 Task: Set the Pnone to "(555) 555-1234" under new customer in creating a New Invoice.
Action: Mouse moved to (185, 23)
Screenshot: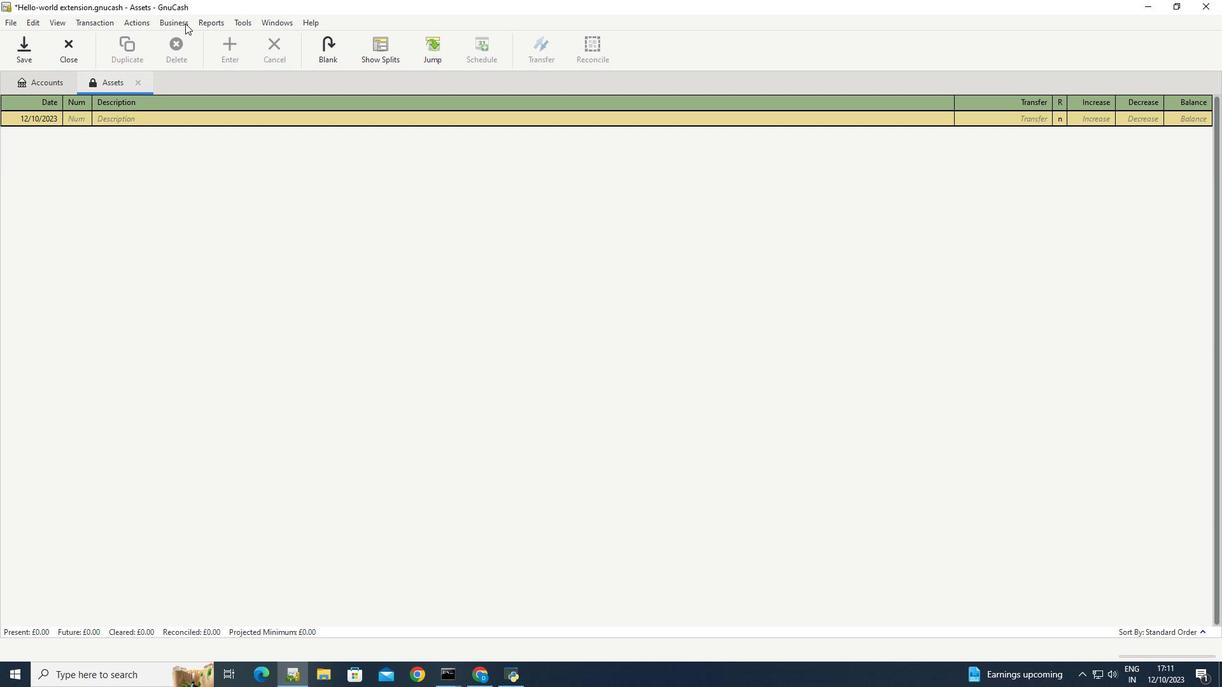 
Action: Mouse pressed left at (185, 23)
Screenshot: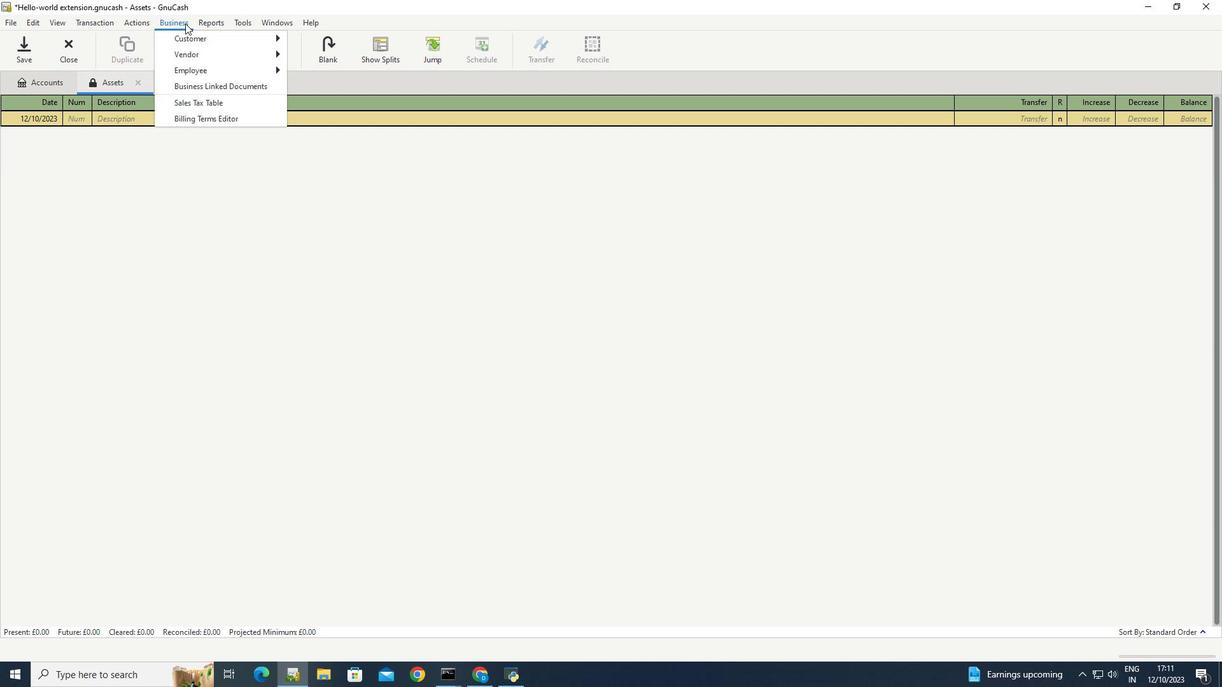 
Action: Mouse moved to (329, 82)
Screenshot: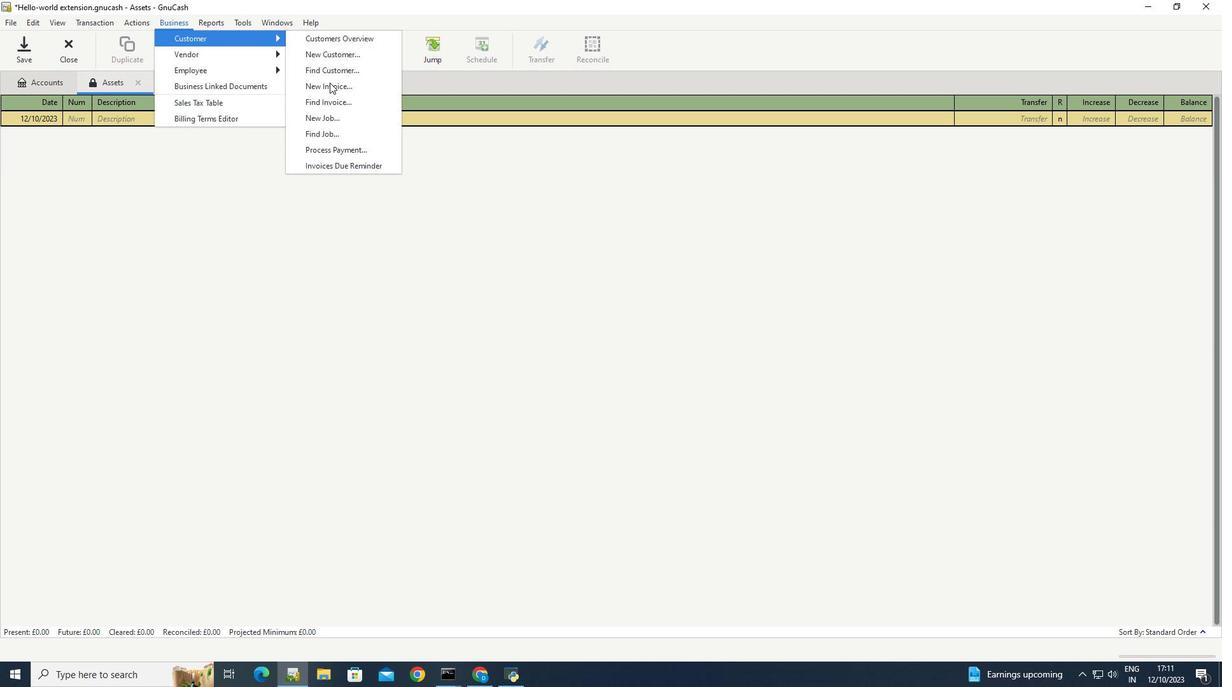 
Action: Mouse pressed left at (329, 82)
Screenshot: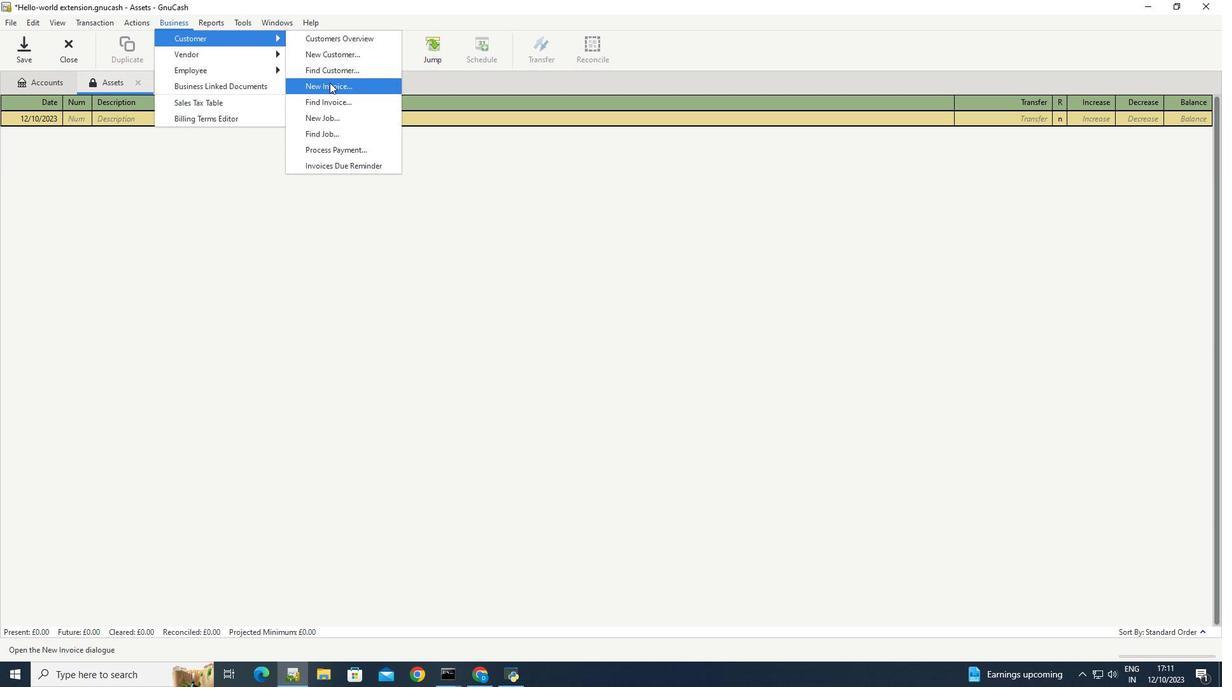 
Action: Mouse moved to (679, 335)
Screenshot: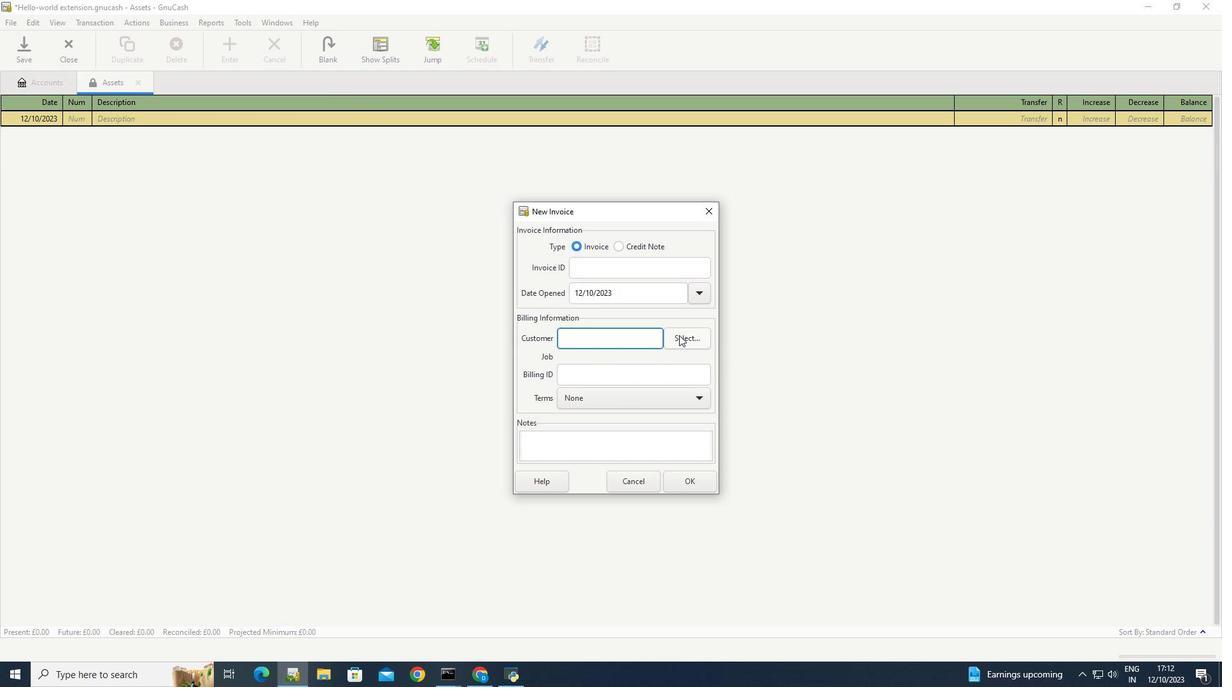 
Action: Mouse pressed left at (679, 335)
Screenshot: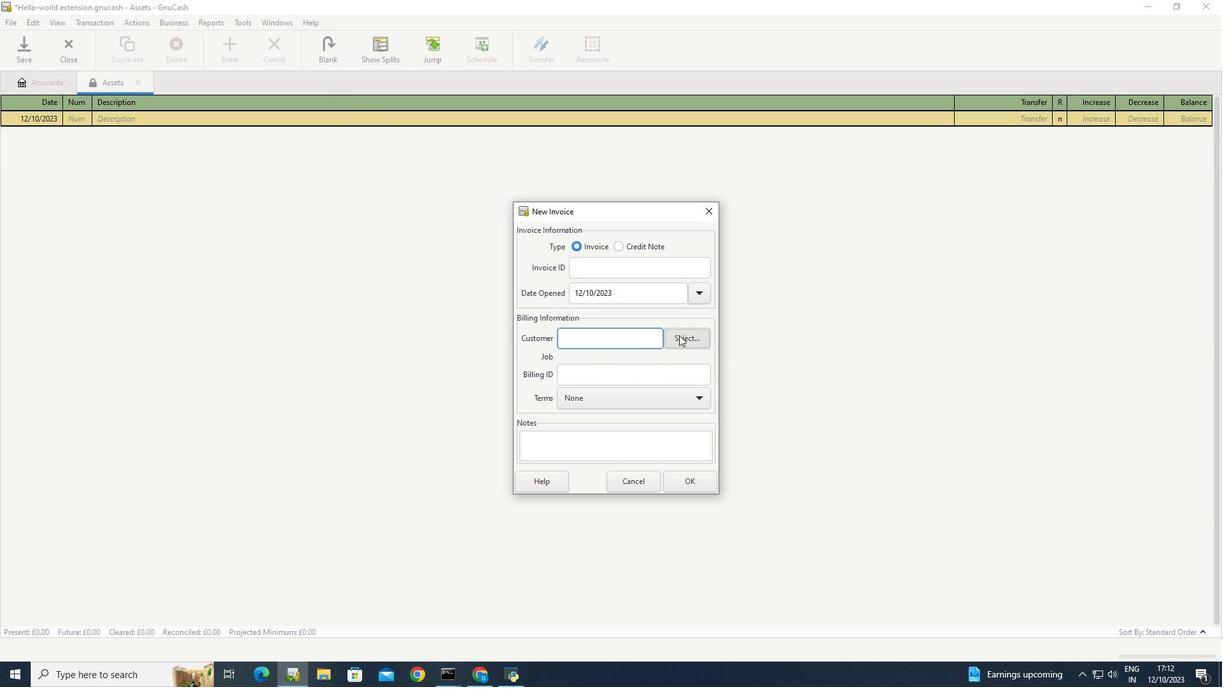 
Action: Mouse moved to (644, 438)
Screenshot: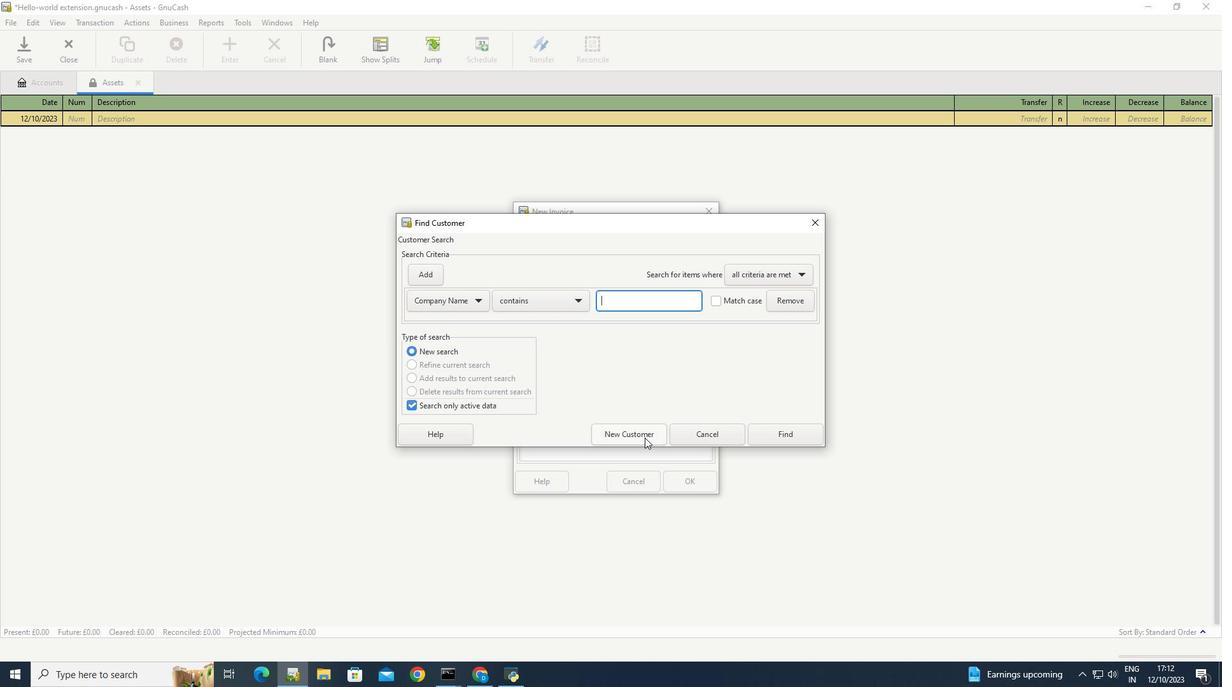 
Action: Mouse pressed left at (644, 438)
Screenshot: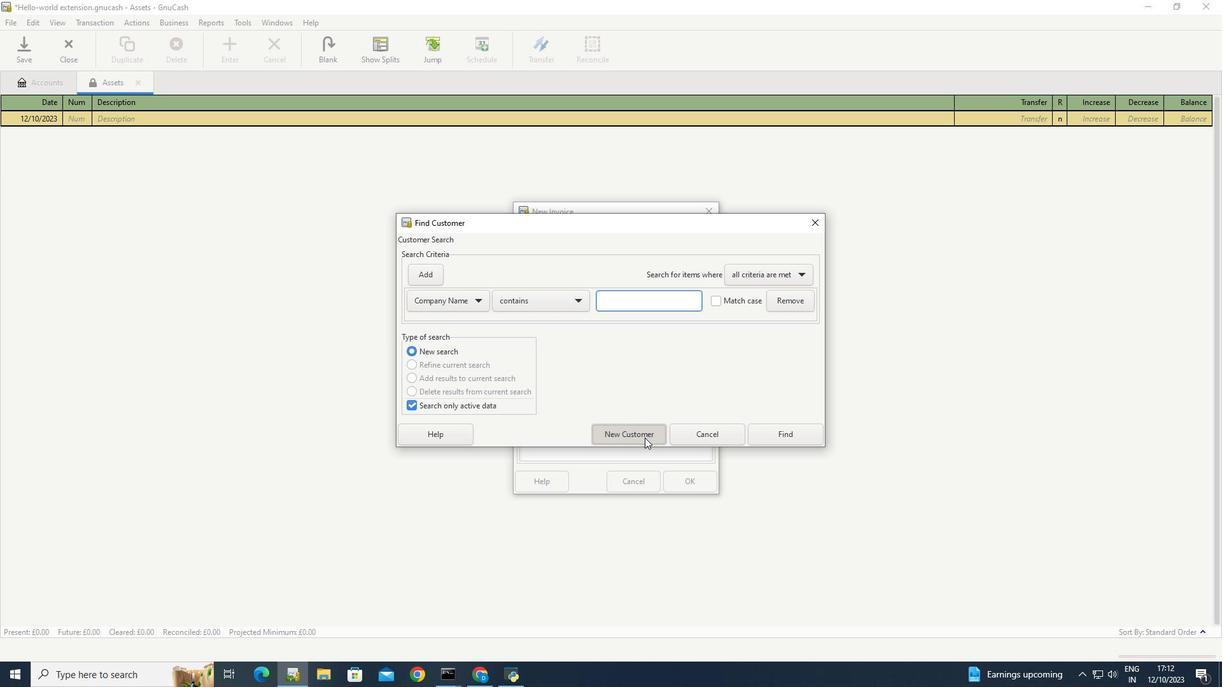 
Action: Mouse moved to (676, 190)
Screenshot: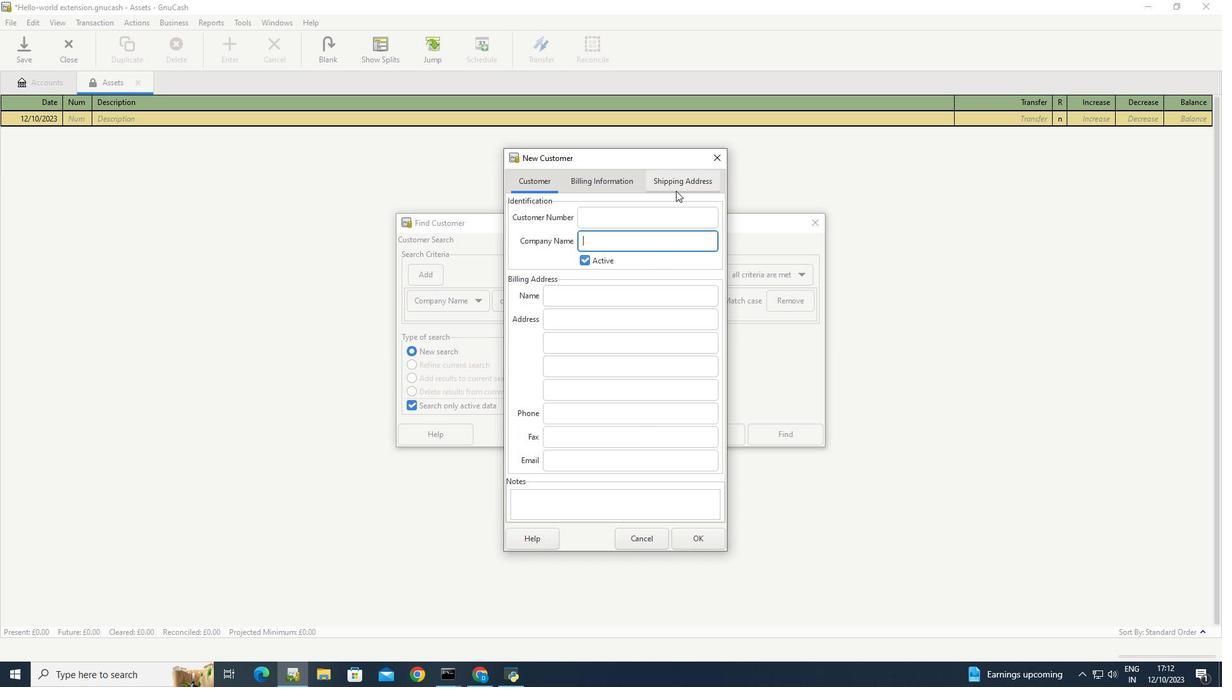 
Action: Mouse pressed left at (676, 190)
Screenshot: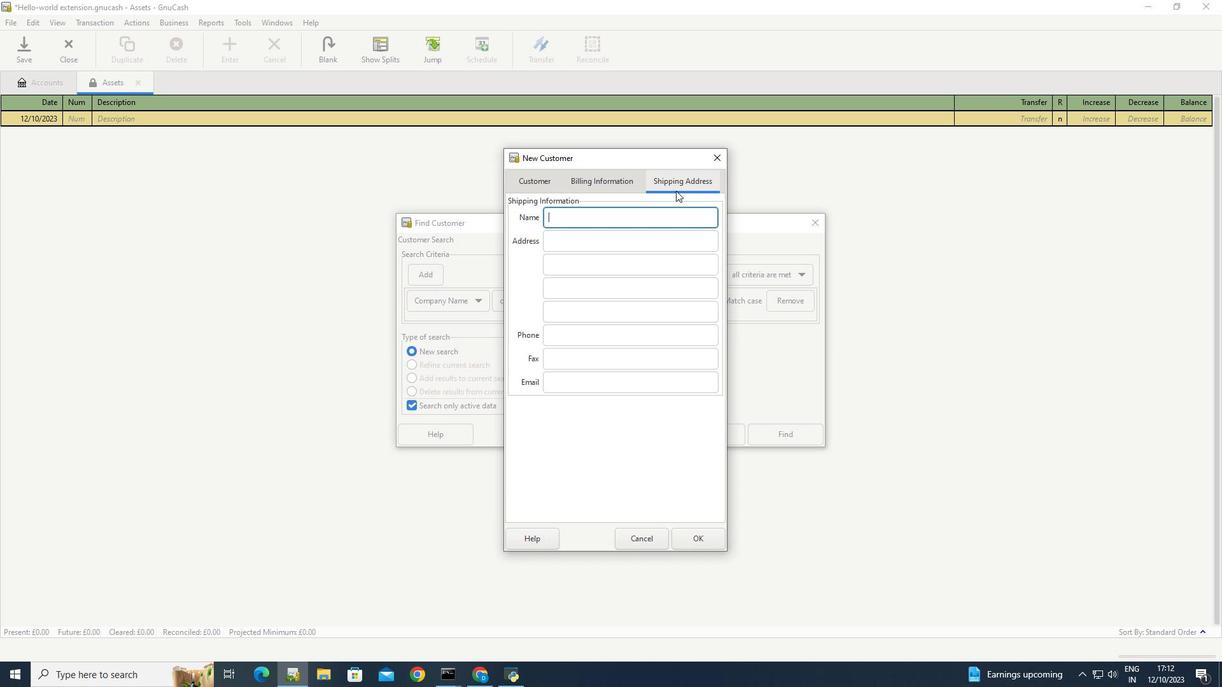 
Action: Mouse moved to (551, 327)
Screenshot: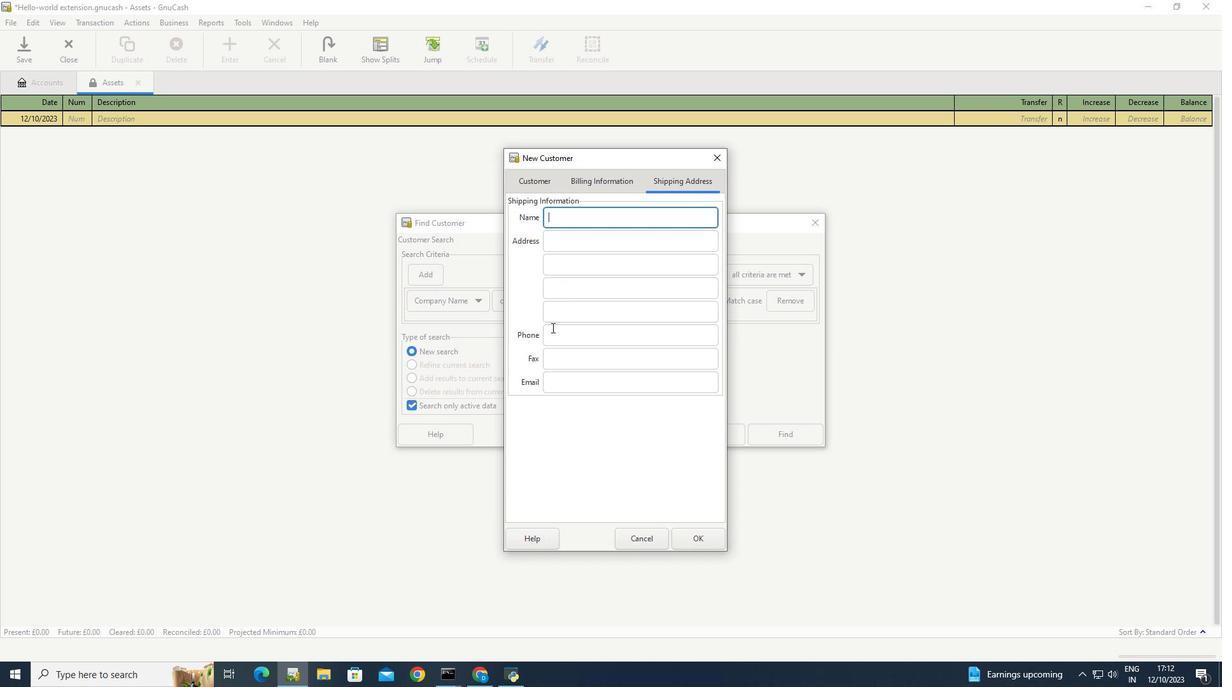 
Action: Mouse pressed left at (551, 327)
Screenshot: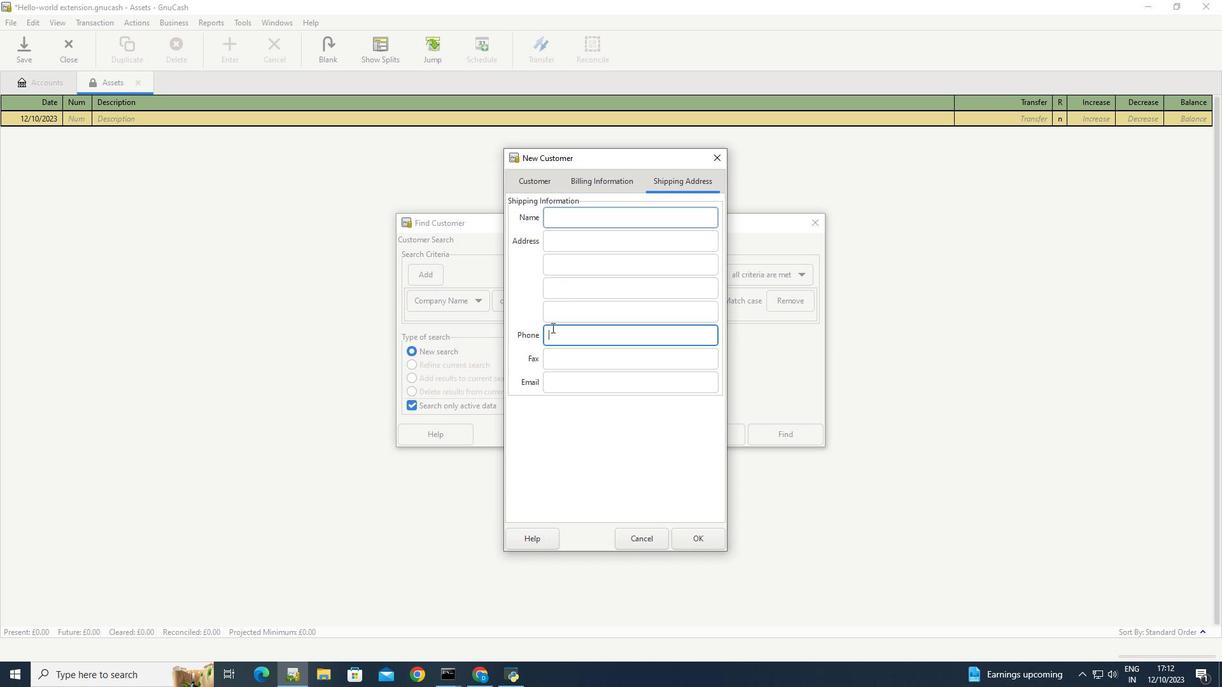 
Action: Mouse moved to (574, 346)
Screenshot: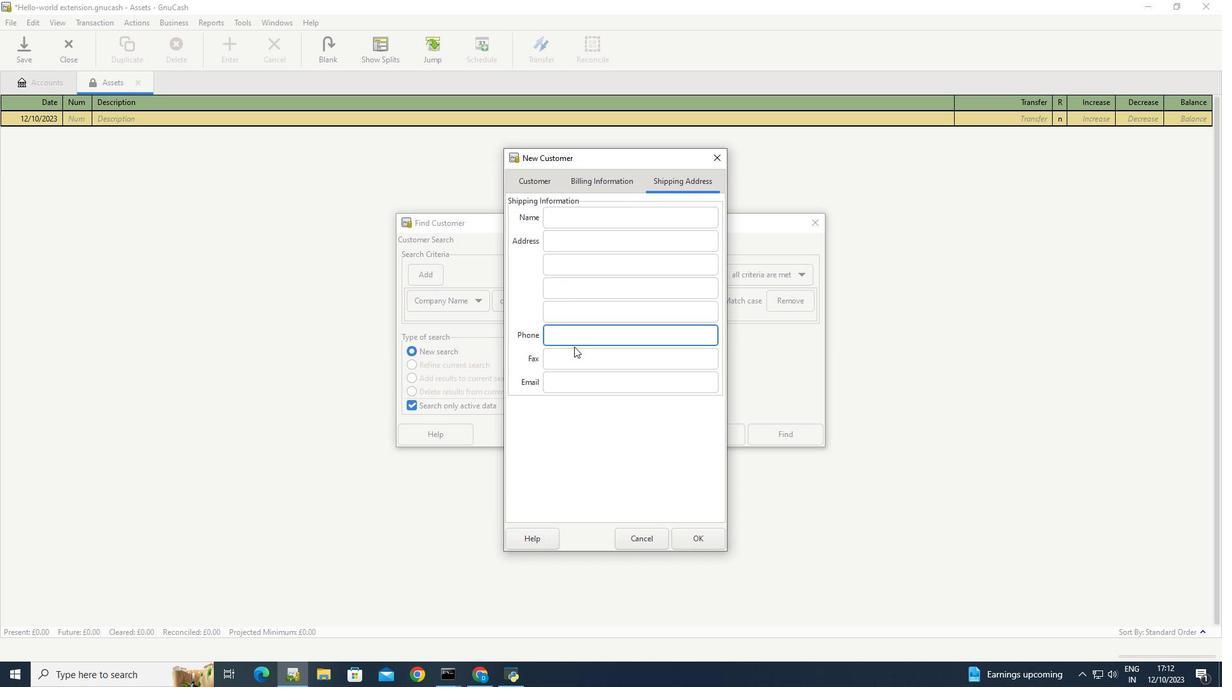 
Action: Key pressed <Key.shift_r><Key.shift_r>(555<Key.shift_r><Key.shift_r><Key.shift_r><Key.shift_r>)<Key.space>555-1234
Screenshot: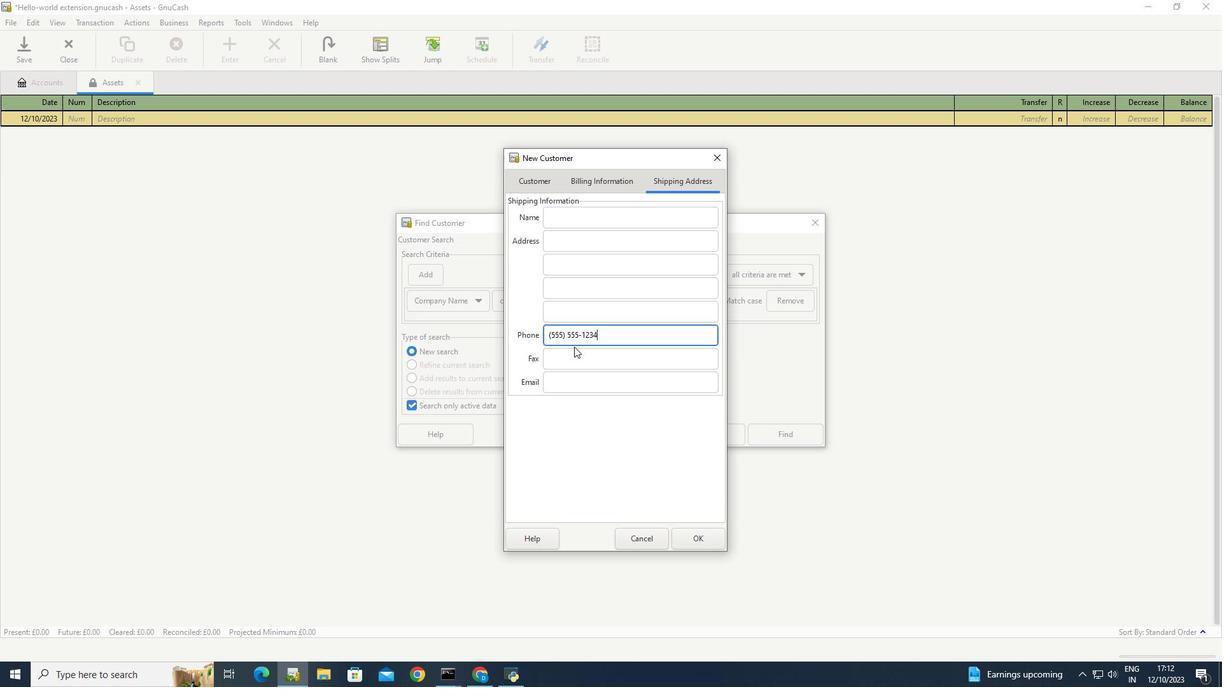 
Action: Mouse moved to (651, 463)
Screenshot: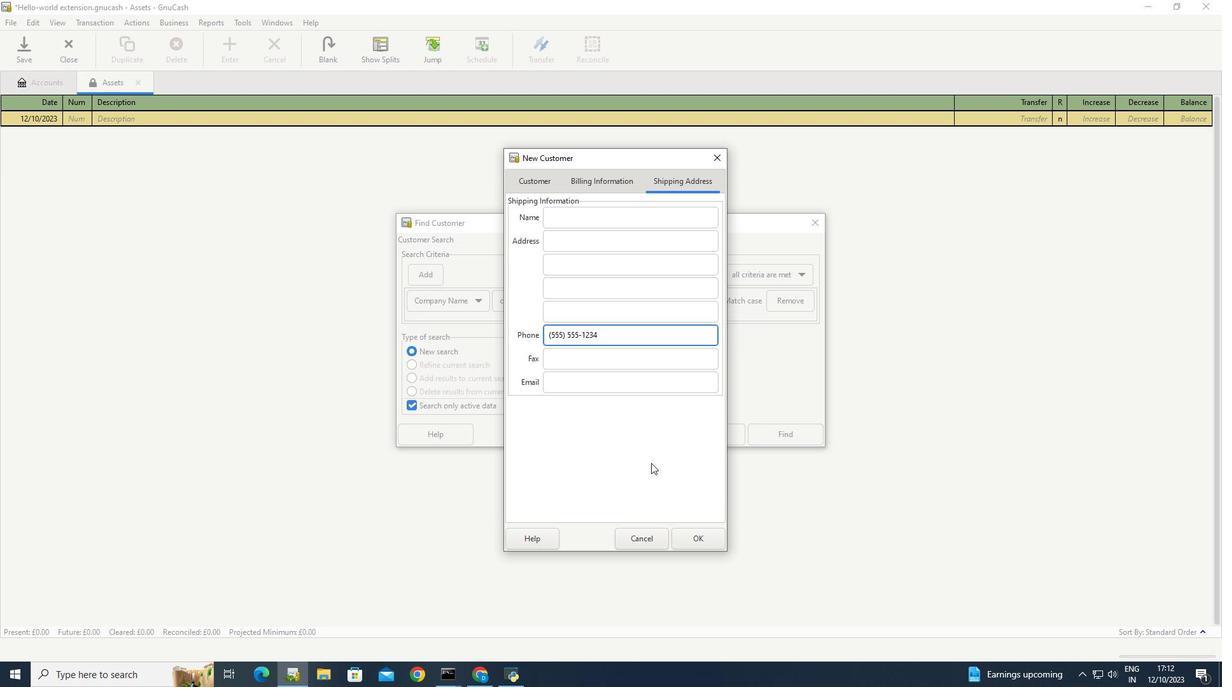 
Action: Mouse pressed left at (651, 463)
Screenshot: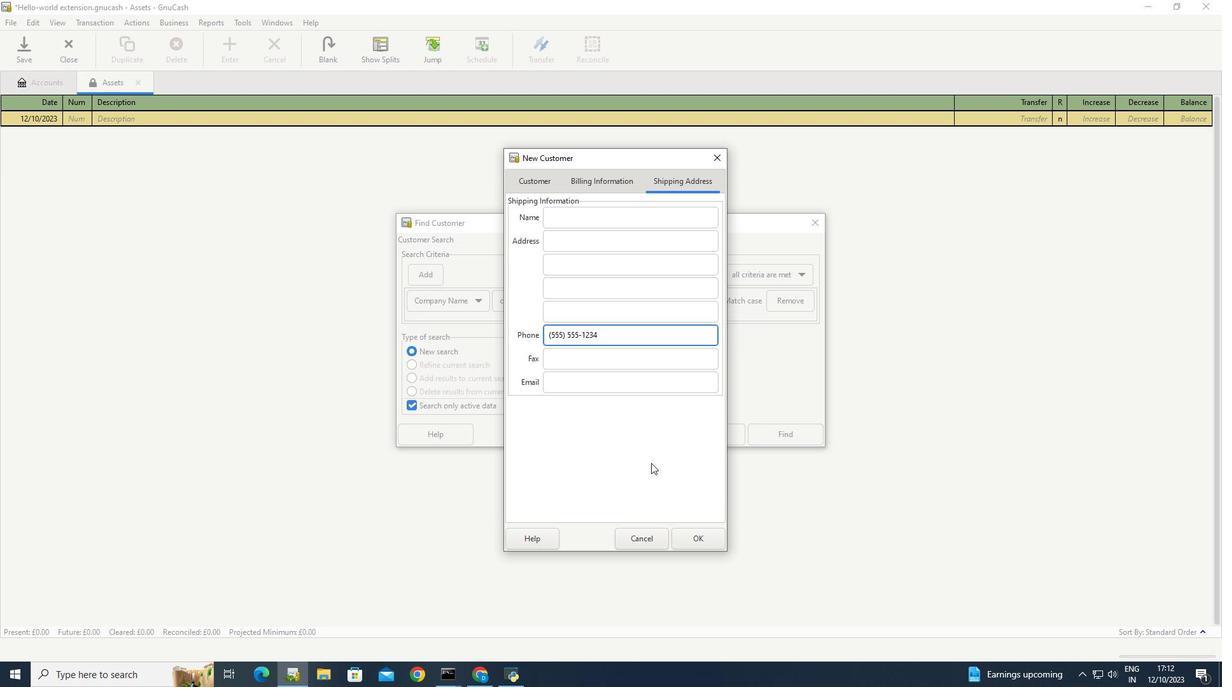 
